 Task: Edit the theme color of the profile "Smith" to Light purpe and white.
Action: Mouse moved to (950, 29)
Screenshot: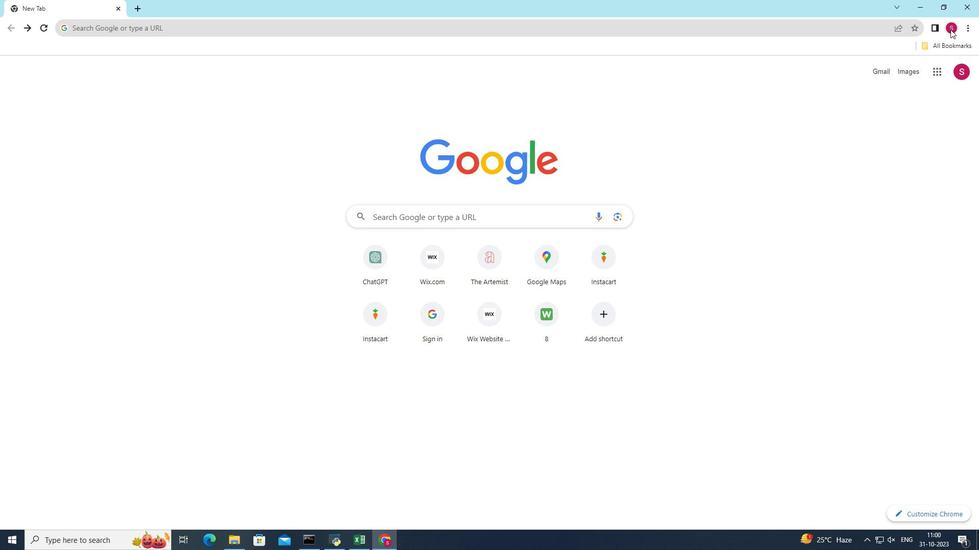 
Action: Mouse pressed left at (950, 29)
Screenshot: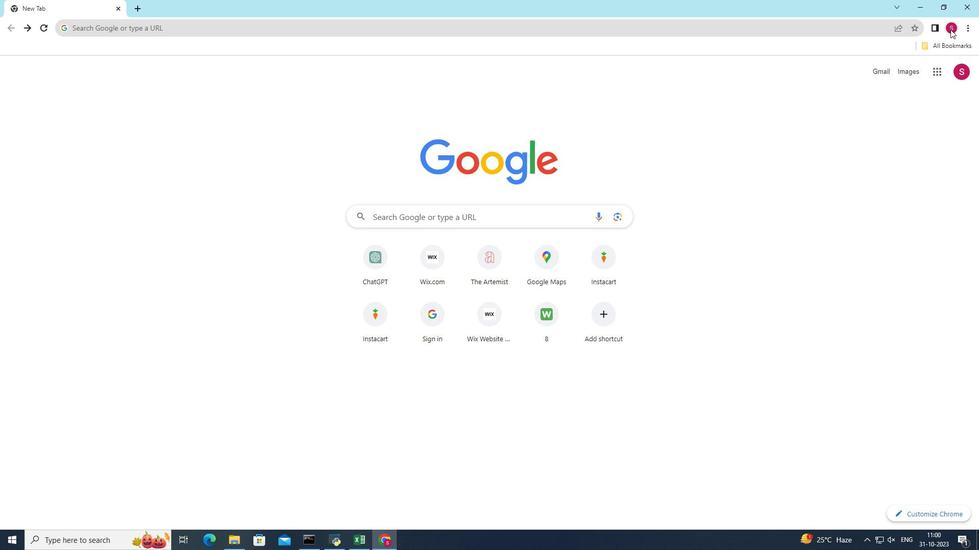 
Action: Mouse moved to (943, 256)
Screenshot: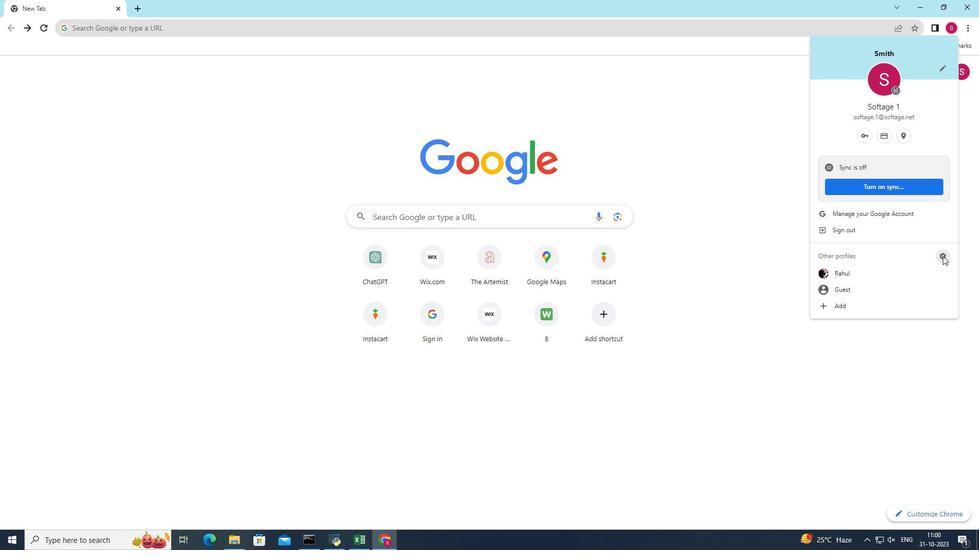
Action: Mouse pressed left at (943, 256)
Screenshot: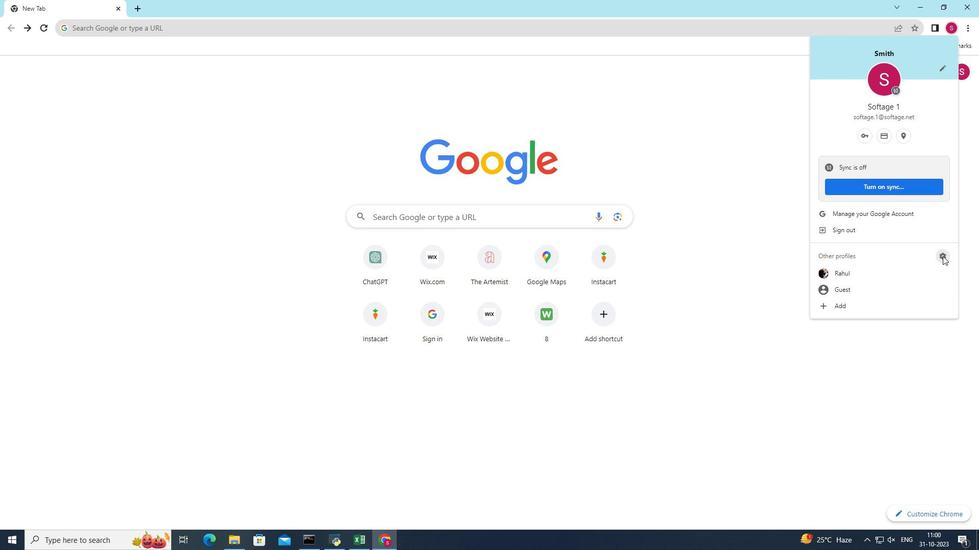 
Action: Mouse moved to (526, 276)
Screenshot: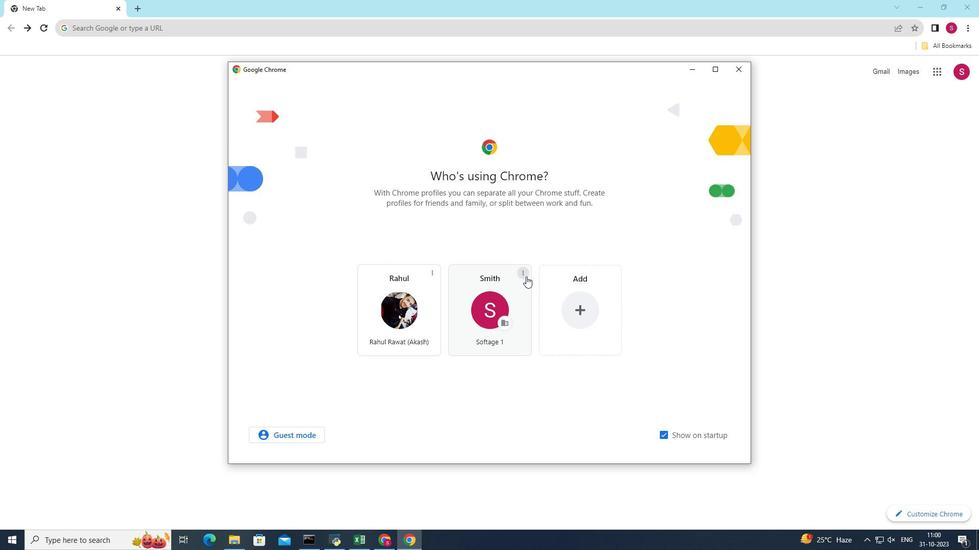 
Action: Mouse pressed left at (526, 276)
Screenshot: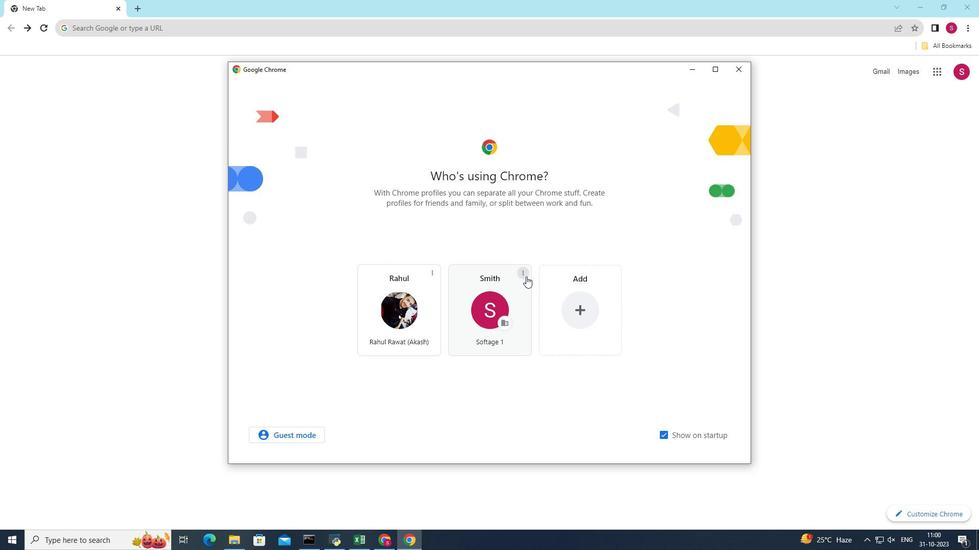 
Action: Mouse moved to (519, 282)
Screenshot: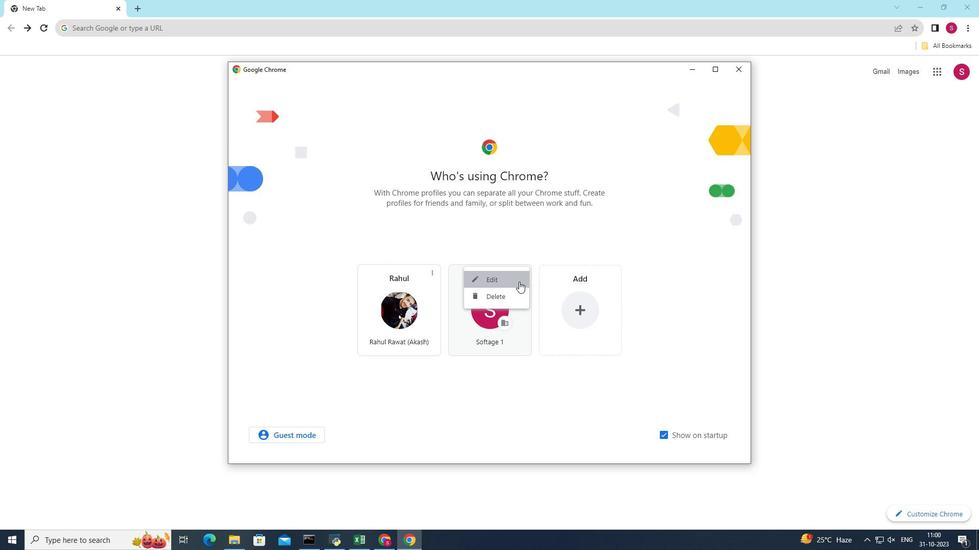 
Action: Mouse pressed left at (519, 282)
Screenshot: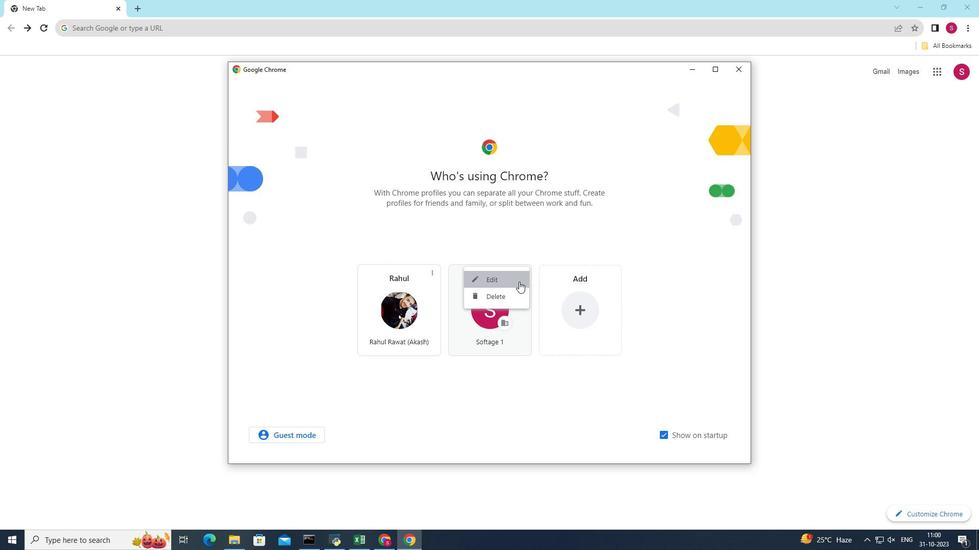
Action: Mouse moved to (566, 257)
Screenshot: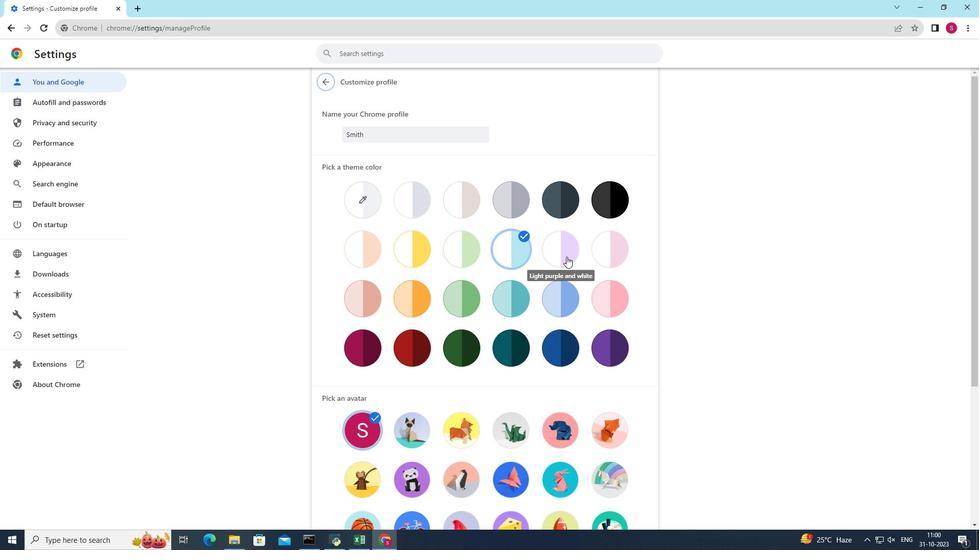 
Action: Mouse pressed left at (566, 257)
Screenshot: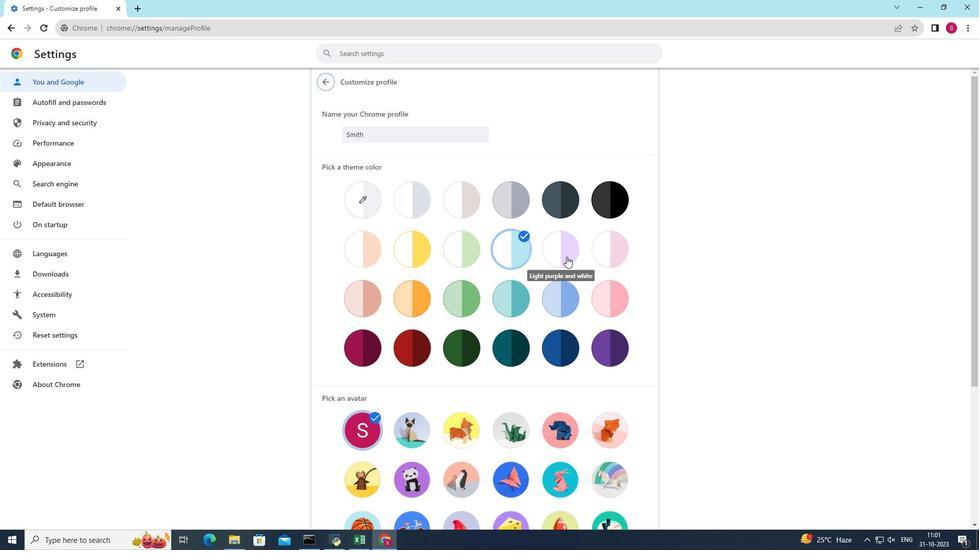 
